 Task: Enable the option "Tunnel RTSP and RTP over HTTP" in the RTP/RTSP/SDP demuxer.
Action: Mouse moved to (102, 13)
Screenshot: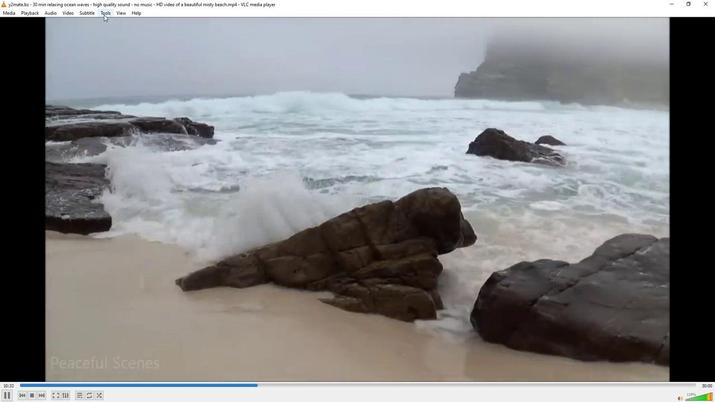 
Action: Mouse pressed left at (102, 13)
Screenshot: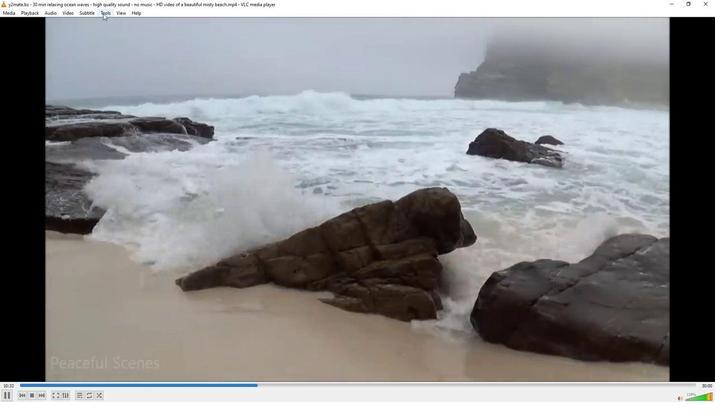 
Action: Mouse moved to (136, 102)
Screenshot: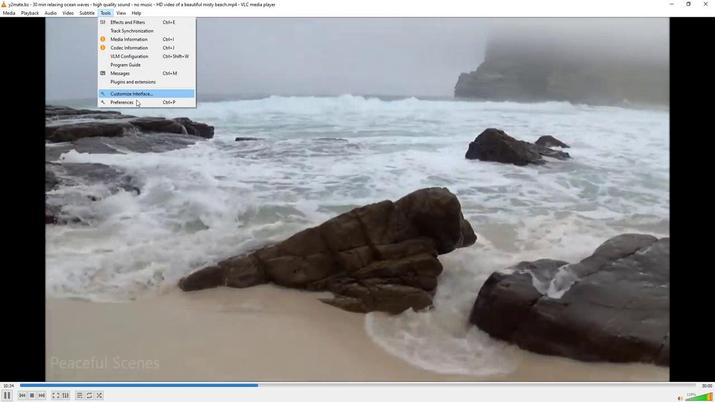
Action: Mouse pressed left at (136, 102)
Screenshot: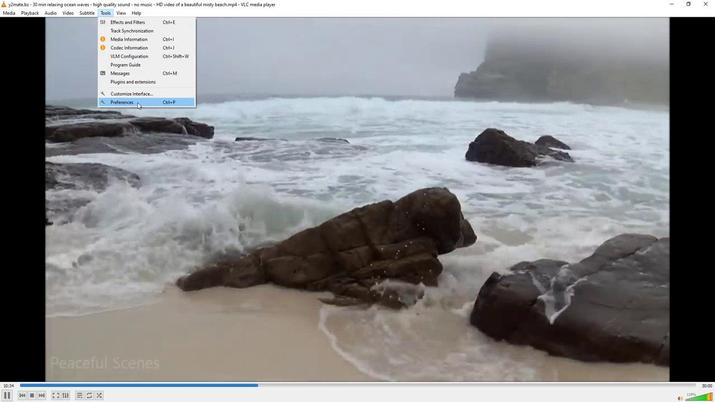
Action: Mouse moved to (200, 306)
Screenshot: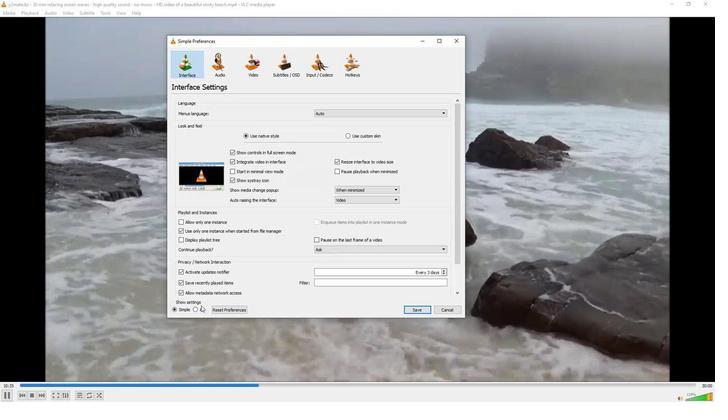 
Action: Mouse pressed left at (200, 306)
Screenshot: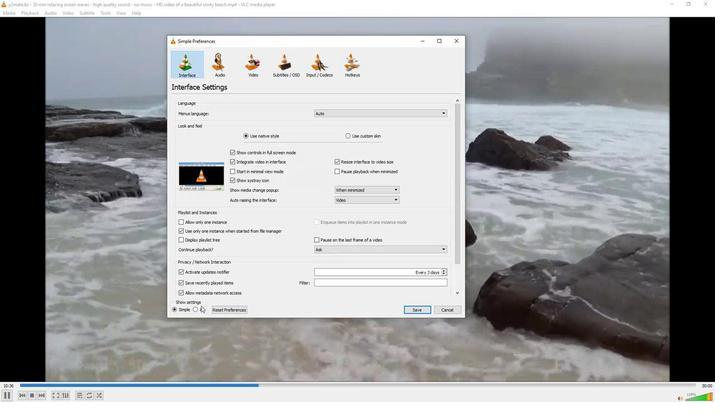 
Action: Mouse moved to (197, 309)
Screenshot: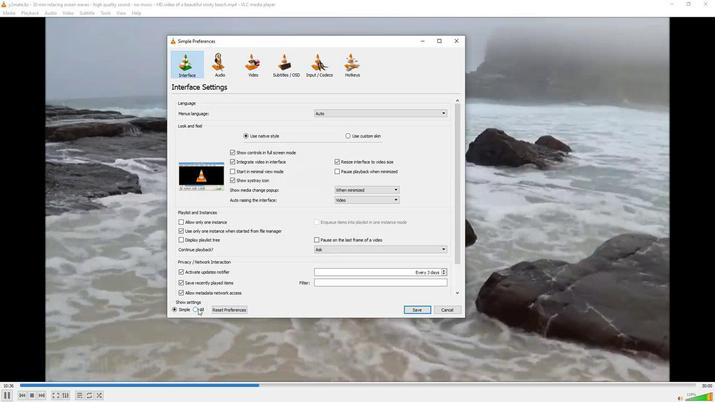
Action: Mouse pressed left at (197, 309)
Screenshot: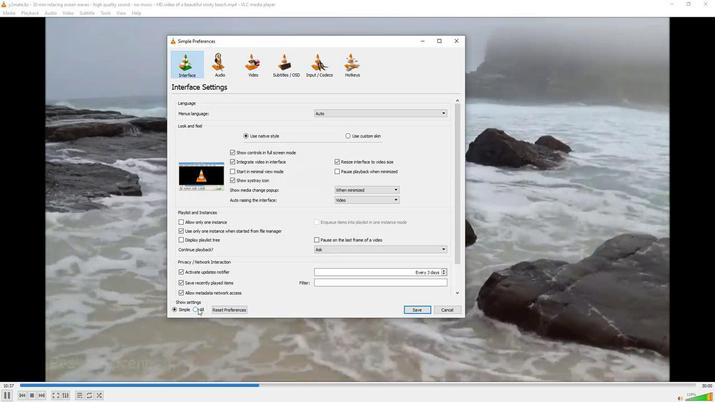 
Action: Mouse moved to (182, 203)
Screenshot: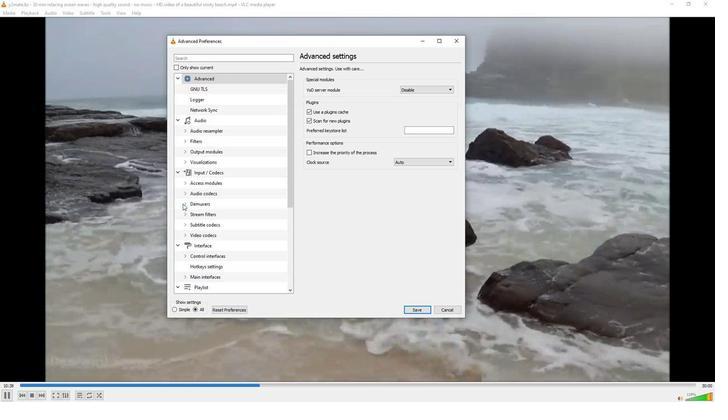 
Action: Mouse pressed left at (182, 203)
Screenshot: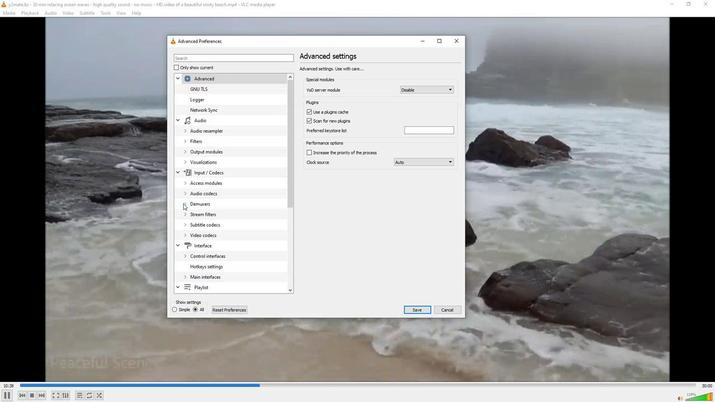 
Action: Mouse moved to (211, 234)
Screenshot: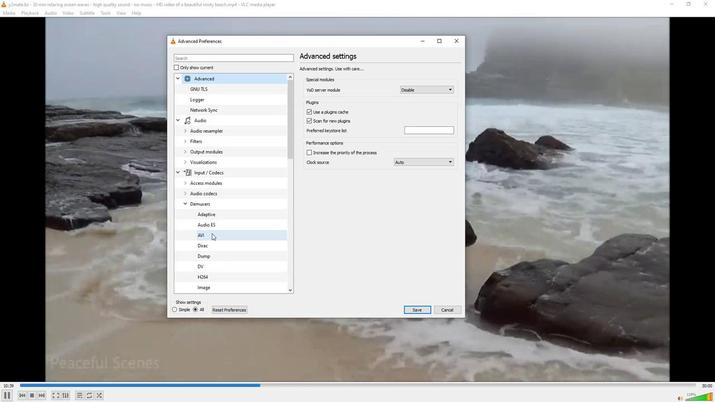 
Action: Mouse scrolled (211, 233) with delta (0, 0)
Screenshot: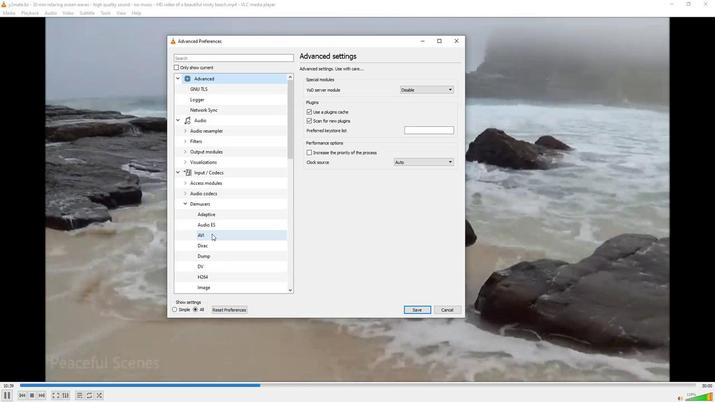 
Action: Mouse scrolled (211, 233) with delta (0, 0)
Screenshot: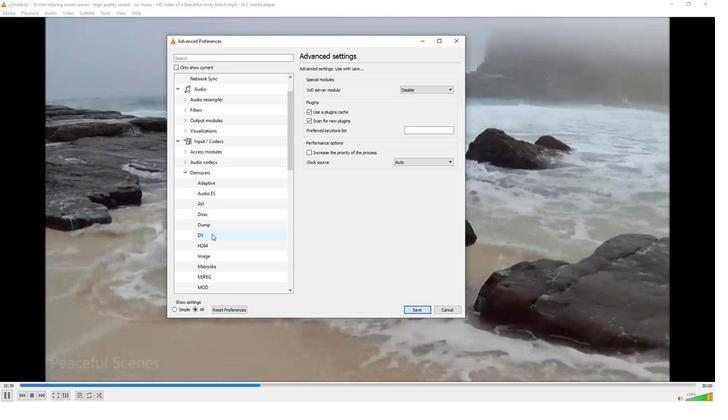 
Action: Mouse scrolled (211, 233) with delta (0, 0)
Screenshot: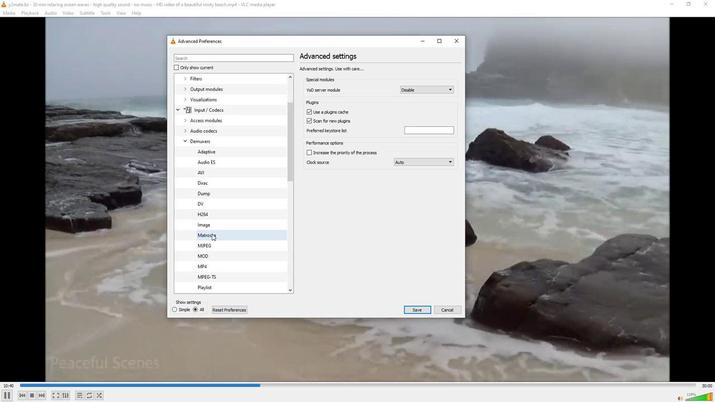 
Action: Mouse scrolled (211, 233) with delta (0, 0)
Screenshot: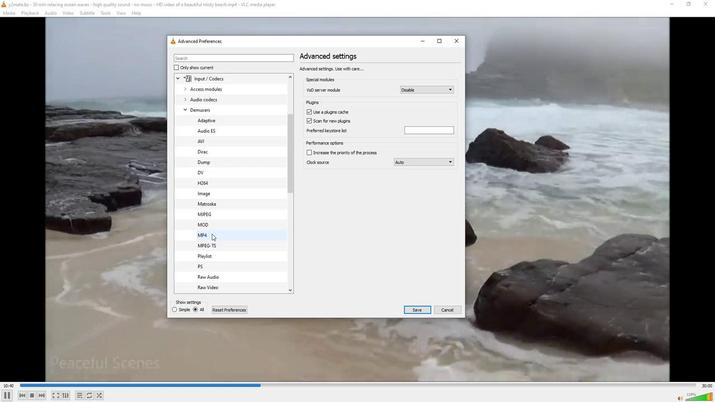 
Action: Mouse moved to (223, 279)
Screenshot: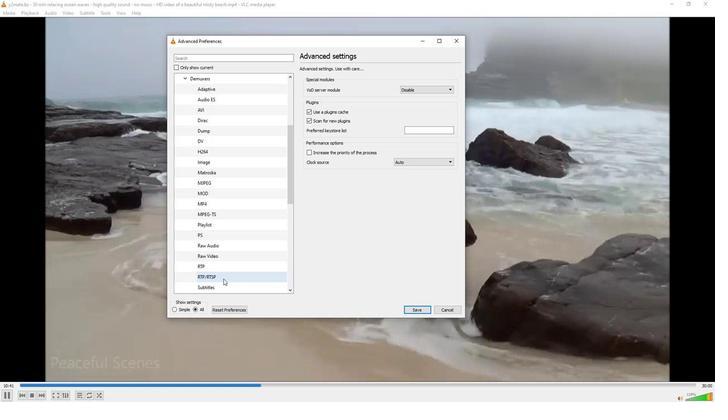 
Action: Mouse pressed left at (223, 279)
Screenshot: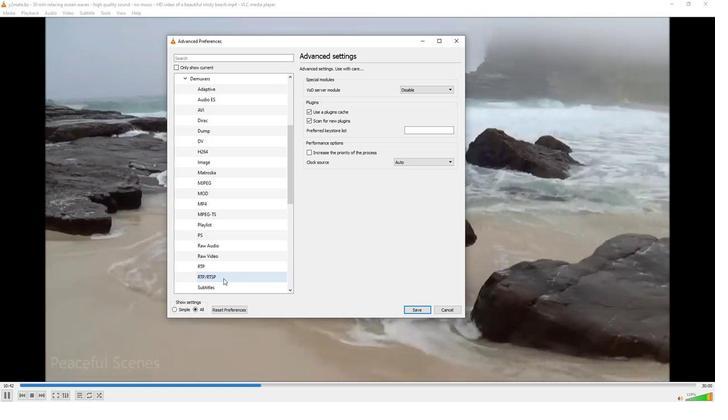 
Action: Mouse moved to (306, 108)
Screenshot: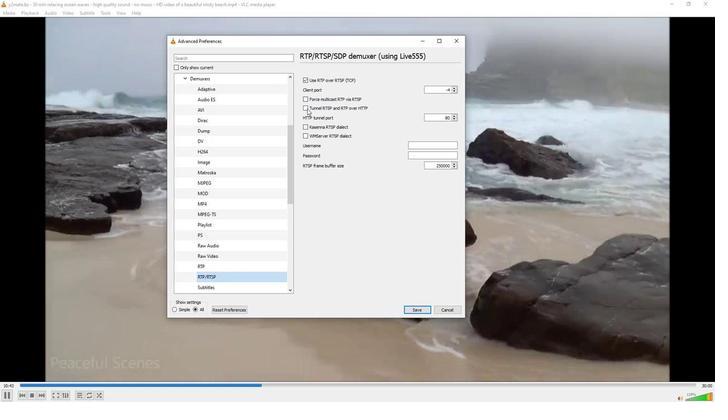 
Action: Mouse pressed left at (306, 108)
Screenshot: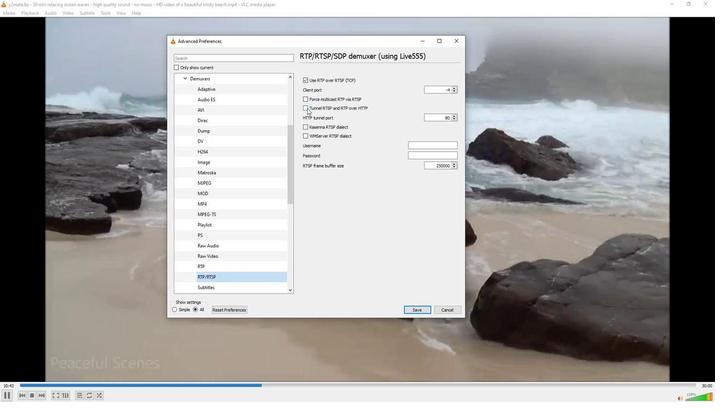 
Action: Mouse moved to (326, 193)
Screenshot: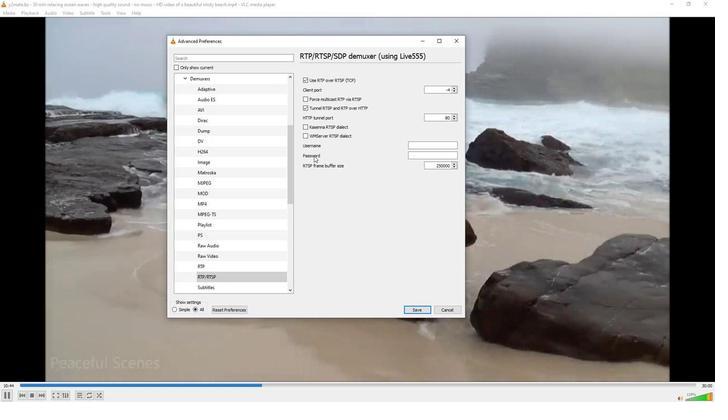 
